 Task: Add any power-ups from "Automation".
Action: Mouse moved to (27, 208)
Screenshot: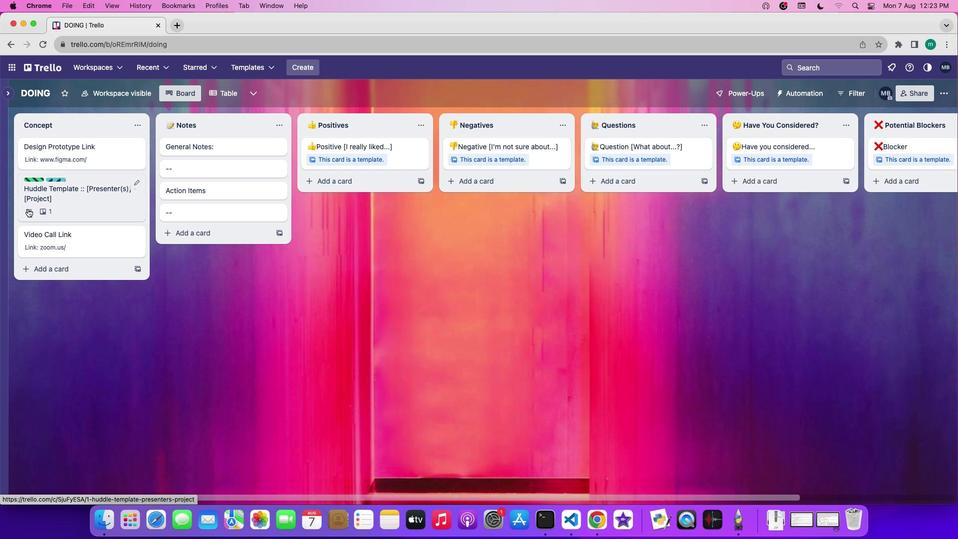 
Action: Mouse pressed left at (27, 208)
Screenshot: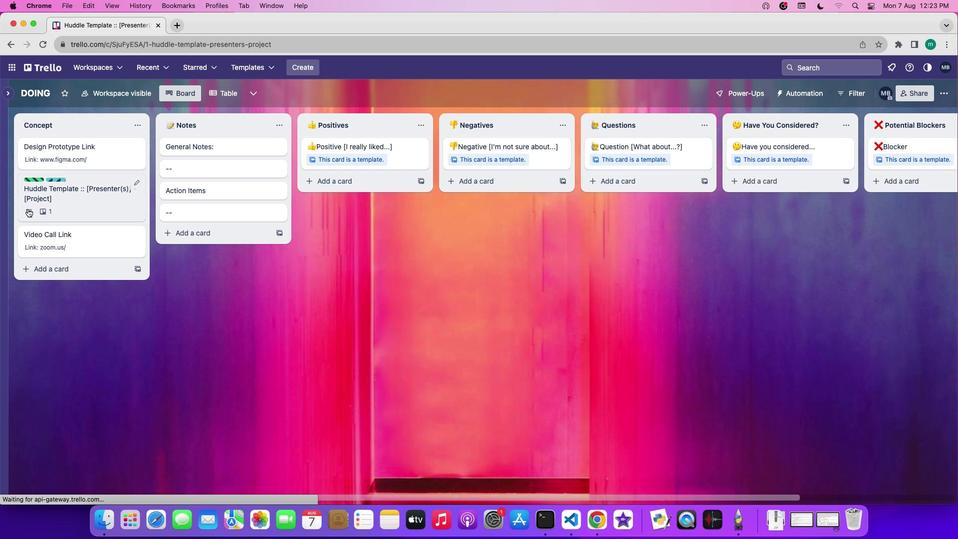 
Action: Mouse moved to (627, 360)
Screenshot: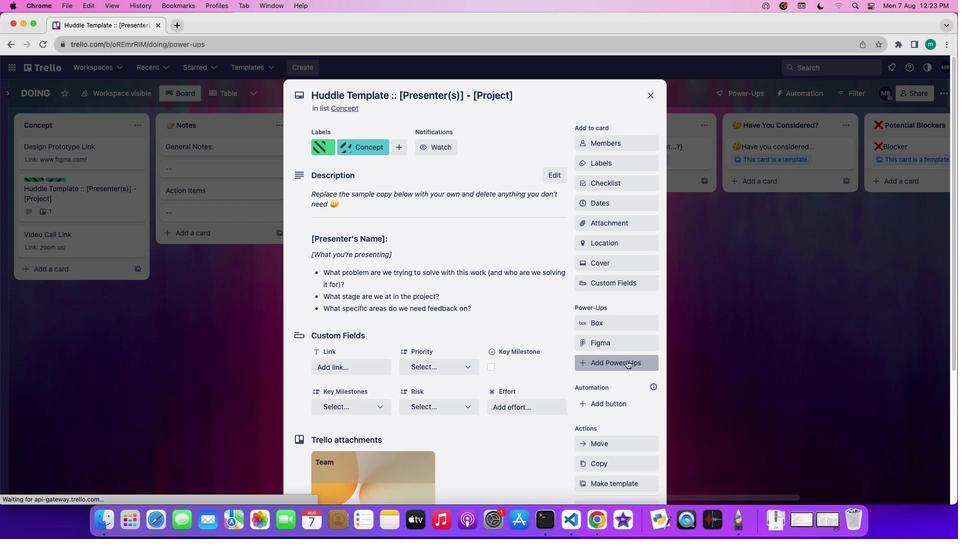 
Action: Mouse pressed left at (627, 360)
Screenshot: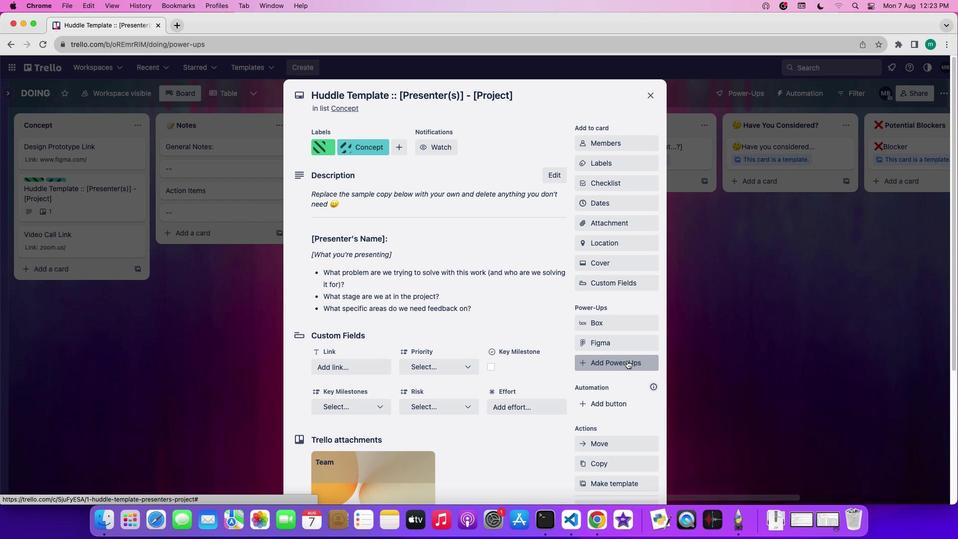 
Action: Mouse moved to (24, 209)
Screenshot: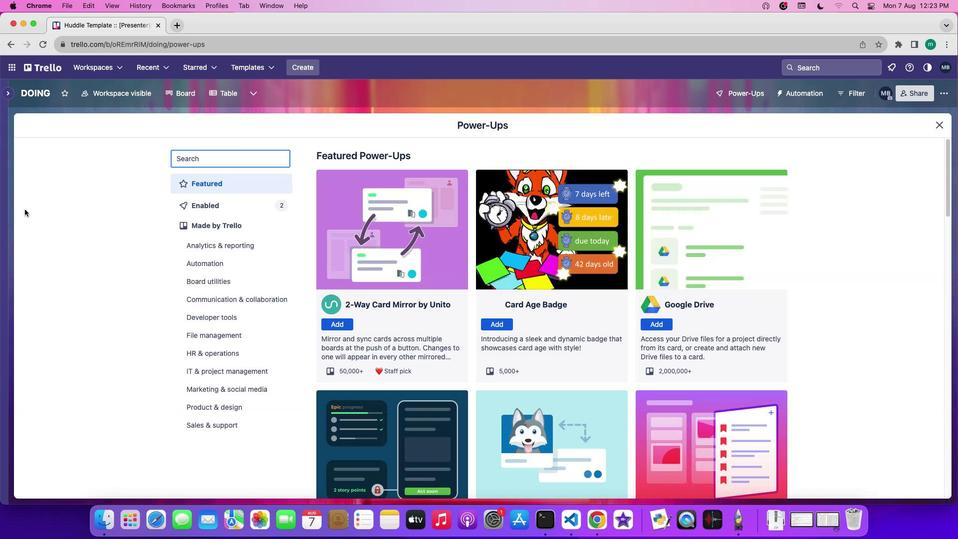 
Action: Mouse pressed left at (24, 209)
Screenshot: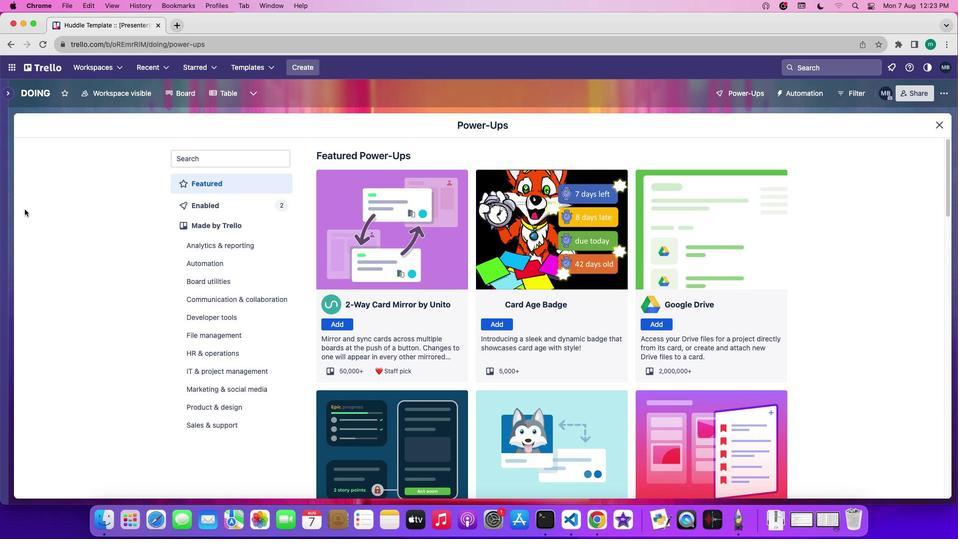 
Action: Mouse moved to (220, 267)
Screenshot: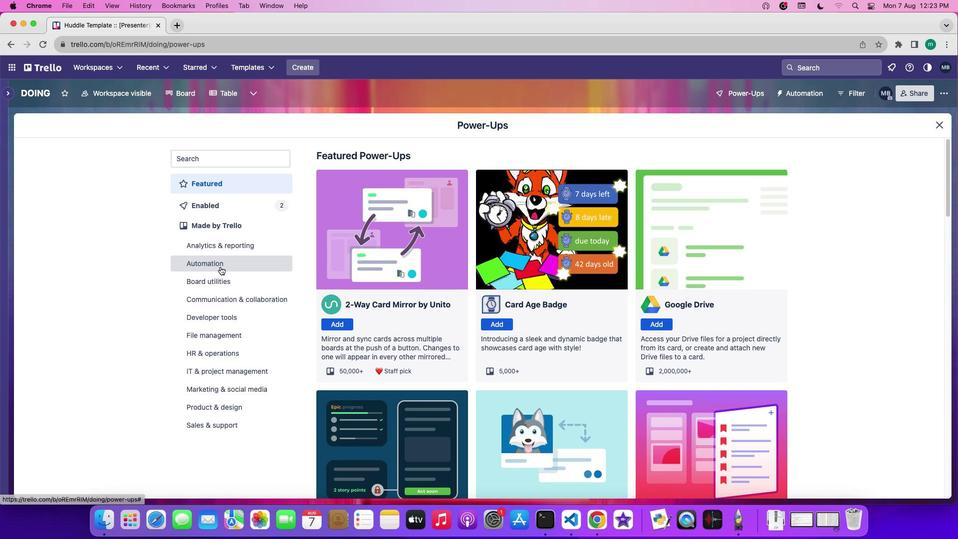 
Action: Mouse pressed left at (220, 267)
Screenshot: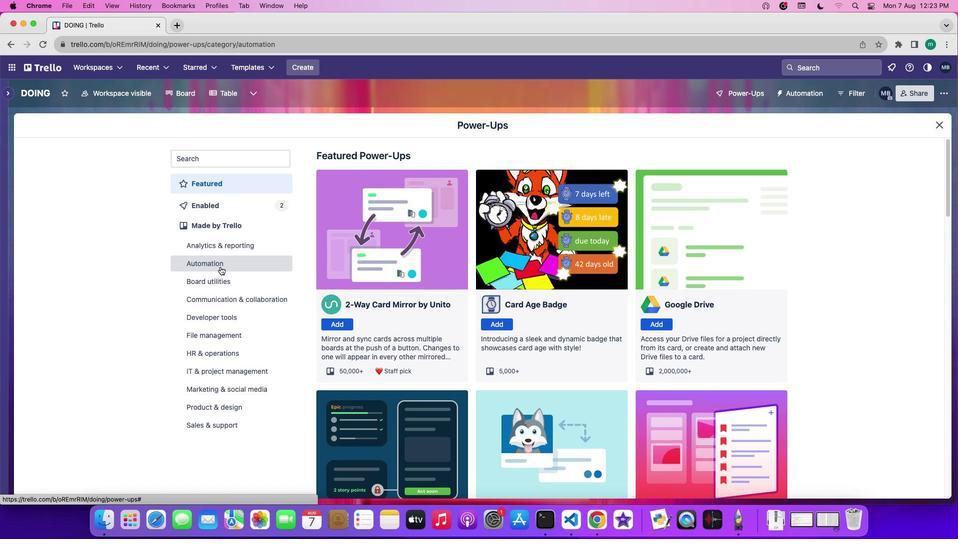 
Action: Mouse moved to (347, 184)
Screenshot: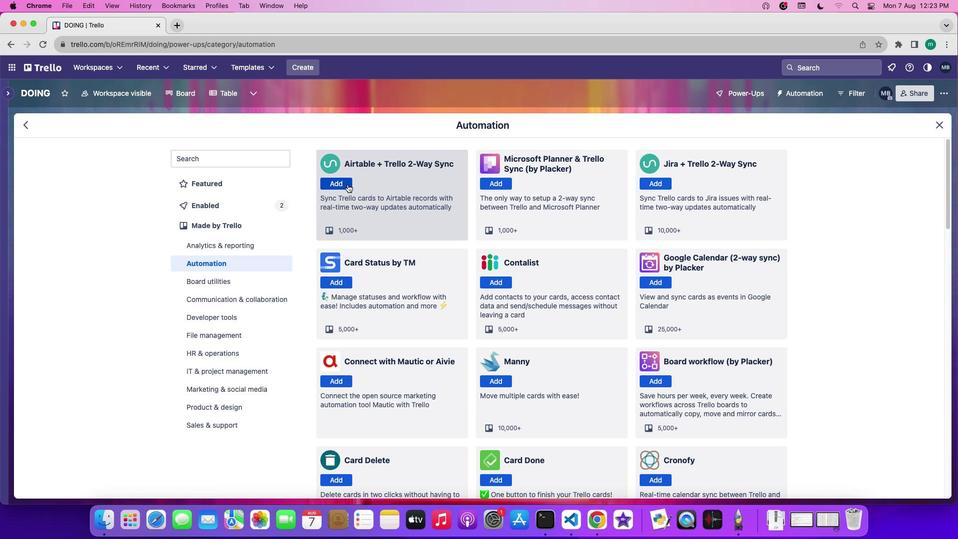 
Action: Mouse pressed left at (347, 184)
Screenshot: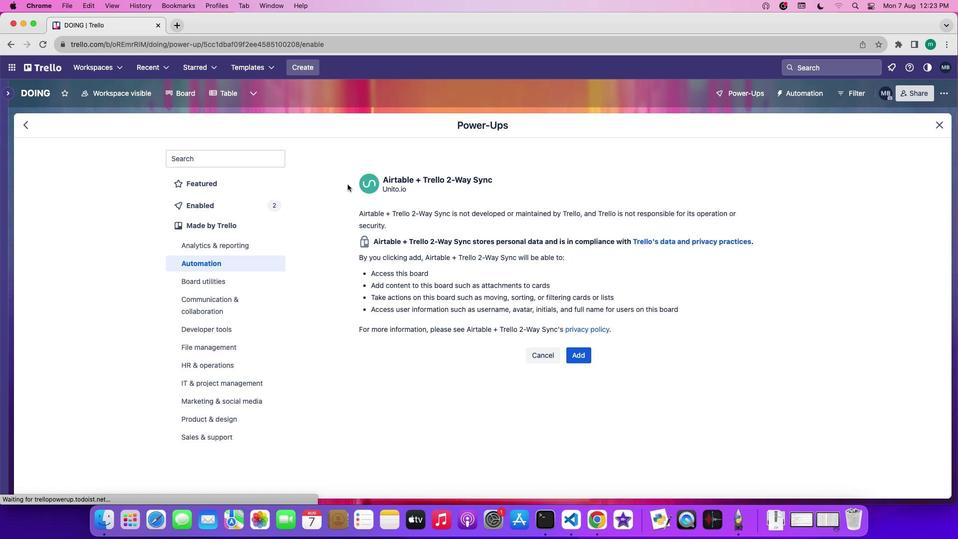 
